 Task: Select the alphabetical option in the branch sort order.
Action: Mouse moved to (19, 599)
Screenshot: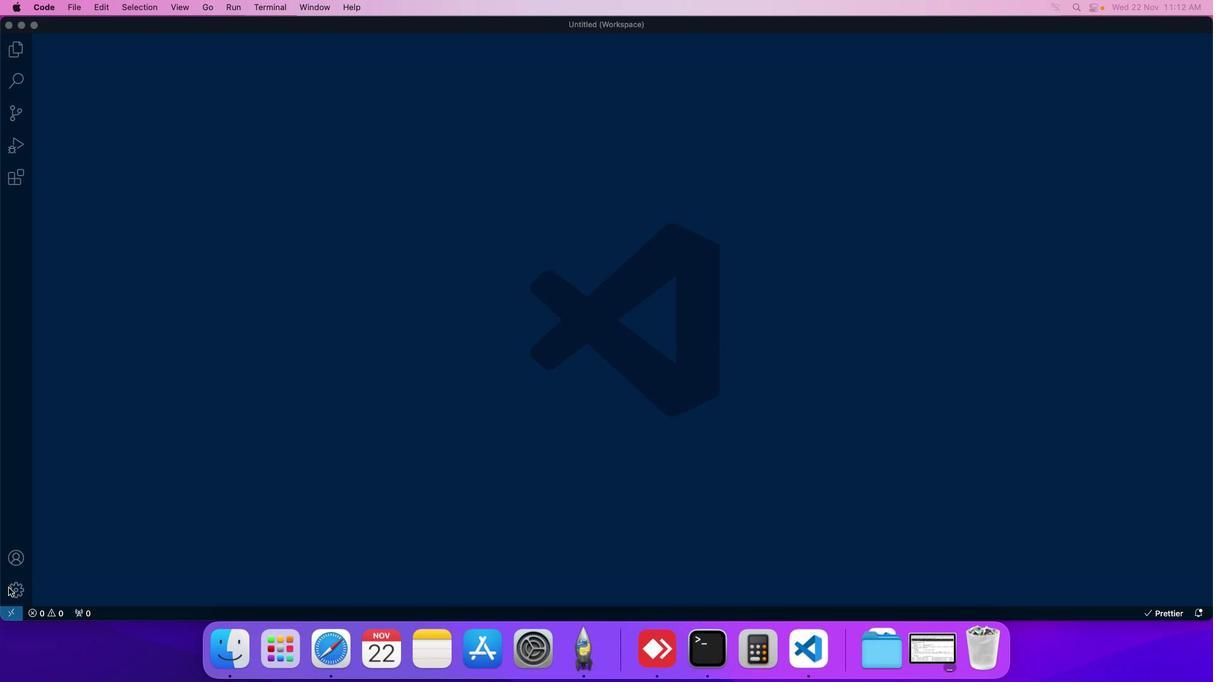 
Action: Mouse pressed left at (19, 599)
Screenshot: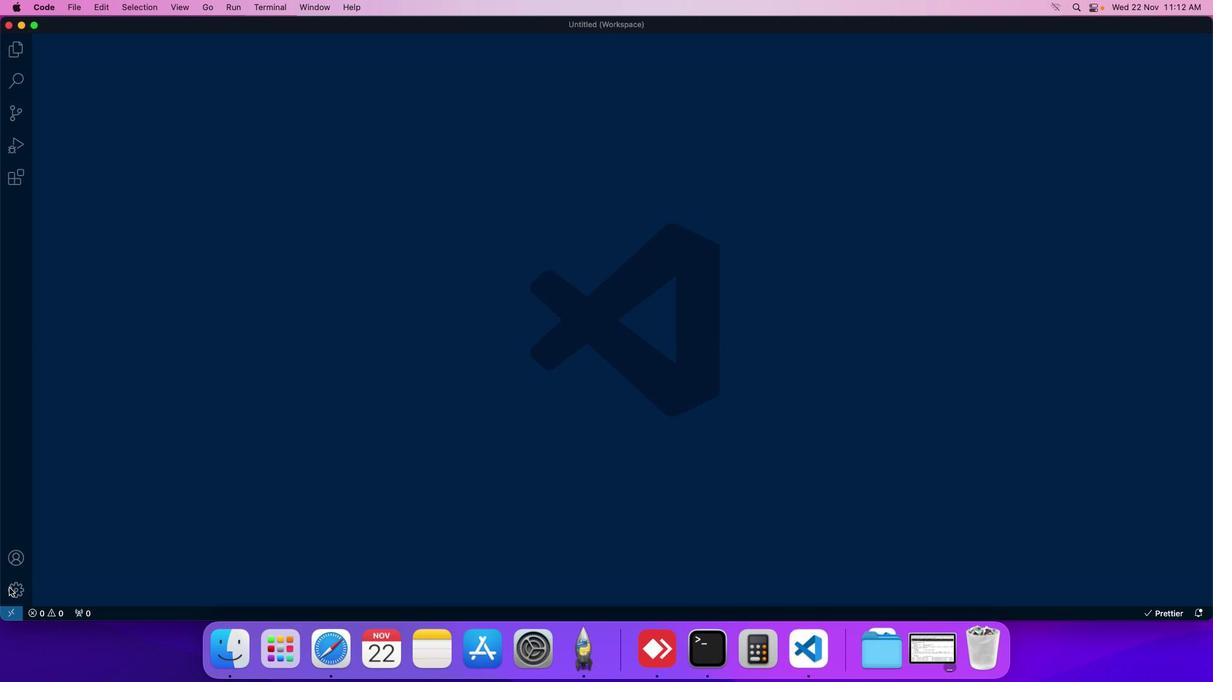 
Action: Mouse moved to (67, 506)
Screenshot: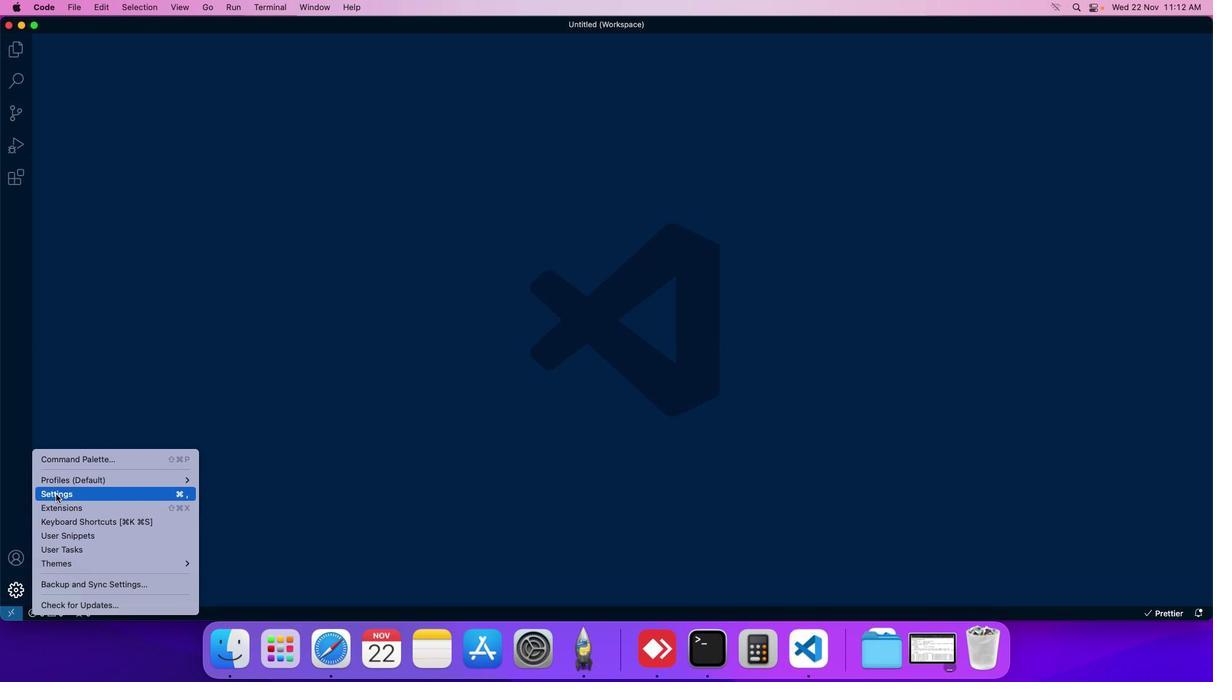 
Action: Mouse pressed left at (67, 506)
Screenshot: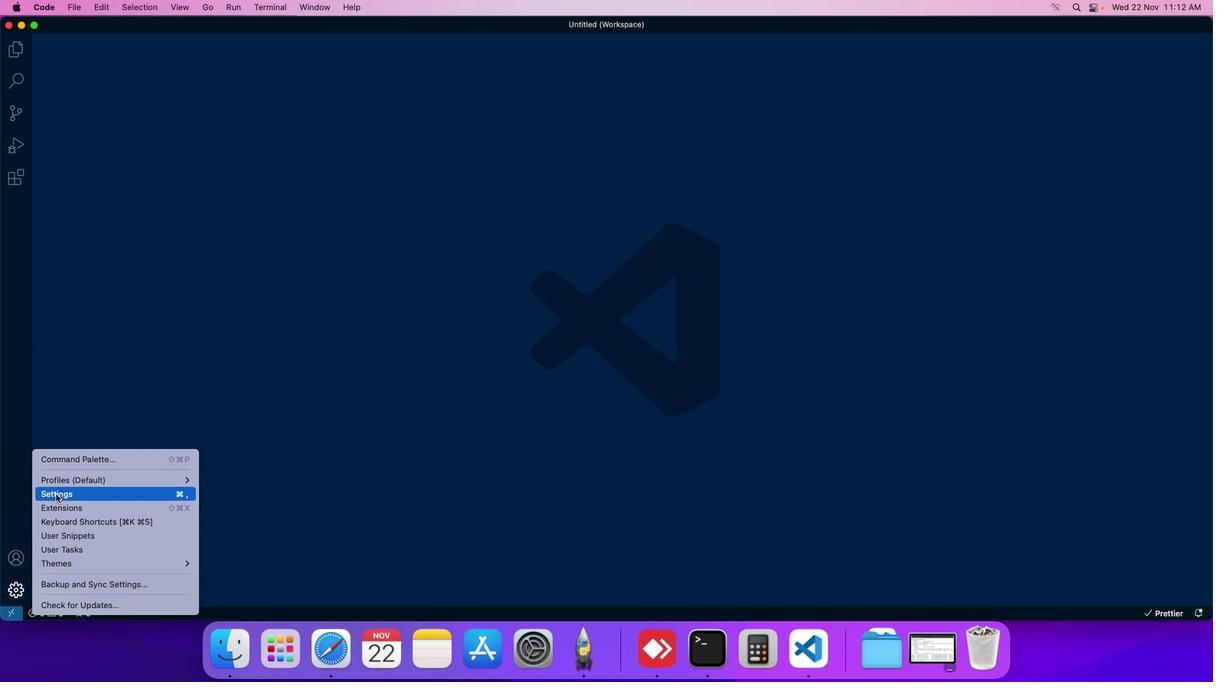 
Action: Mouse moved to (320, 106)
Screenshot: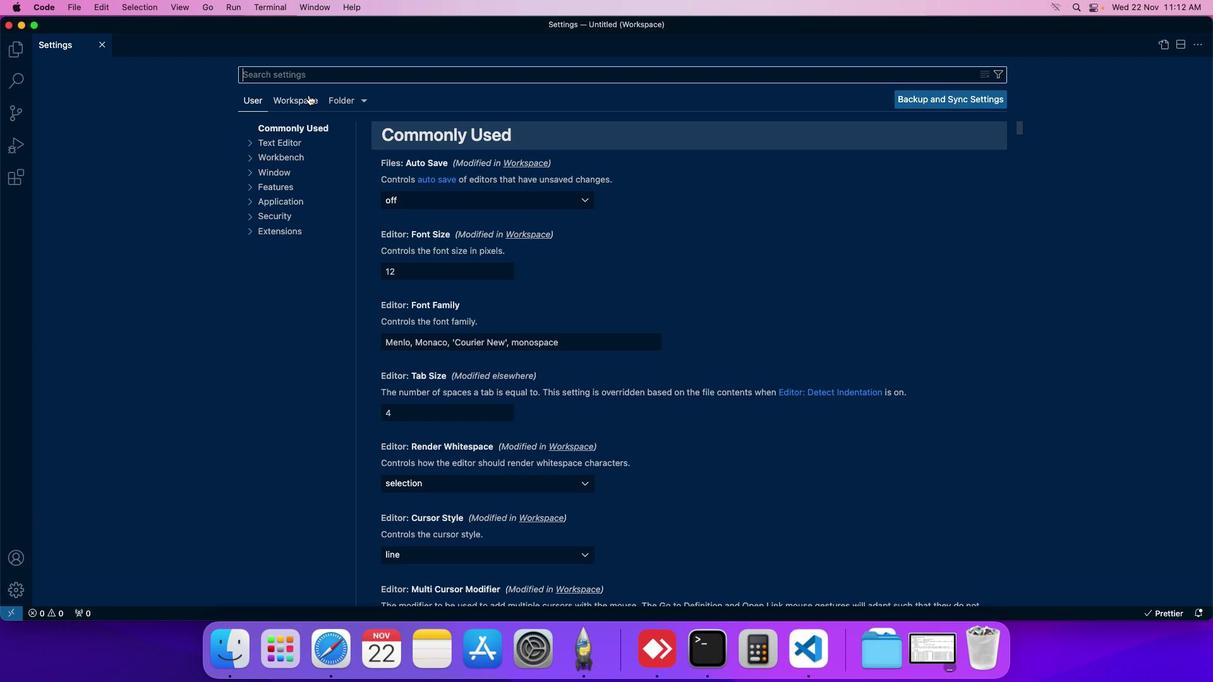 
Action: Mouse pressed left at (320, 106)
Screenshot: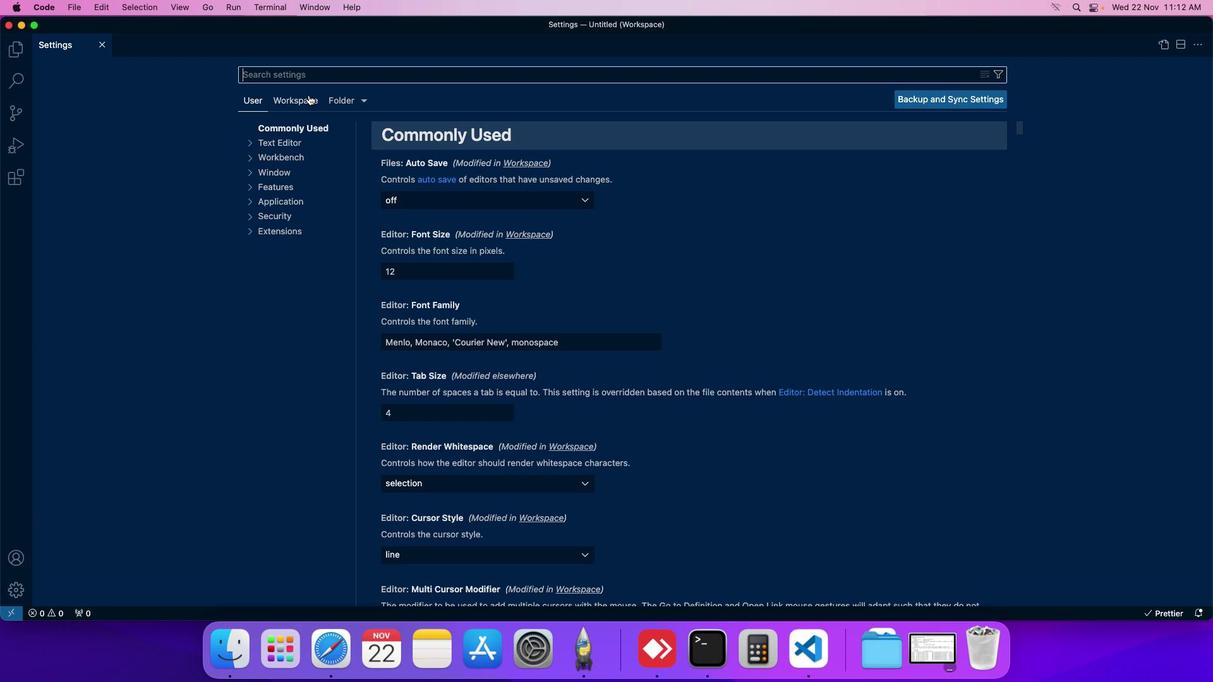 
Action: Mouse moved to (295, 223)
Screenshot: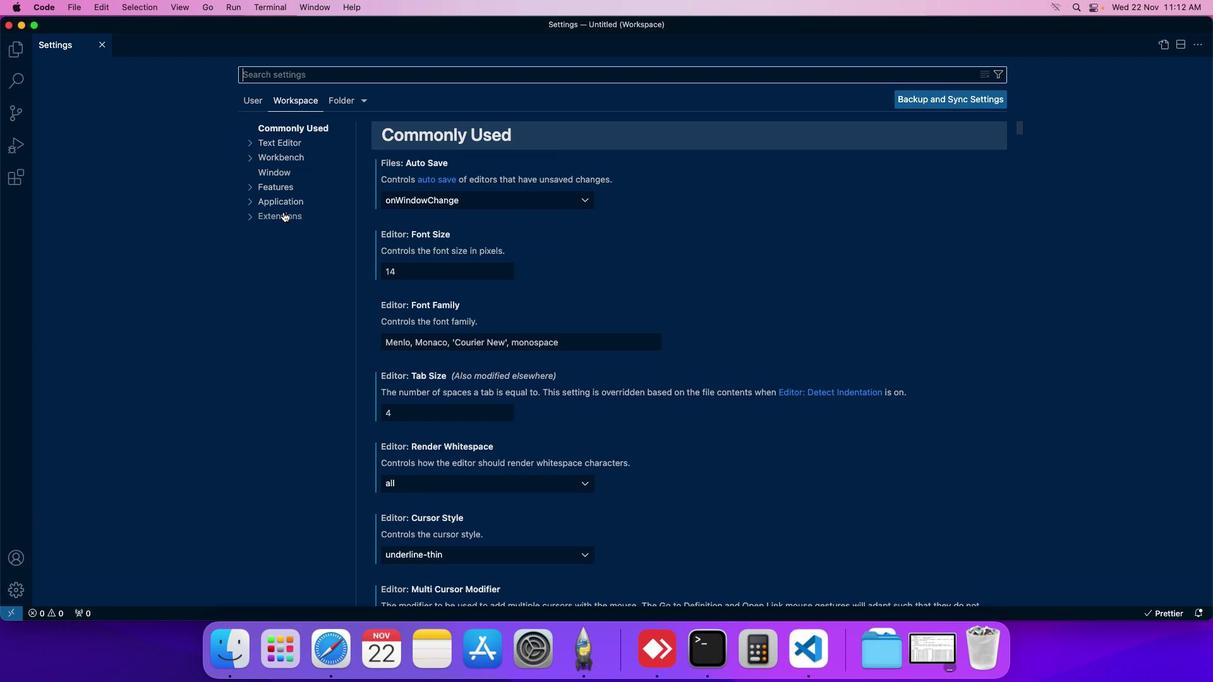
Action: Mouse pressed left at (295, 223)
Screenshot: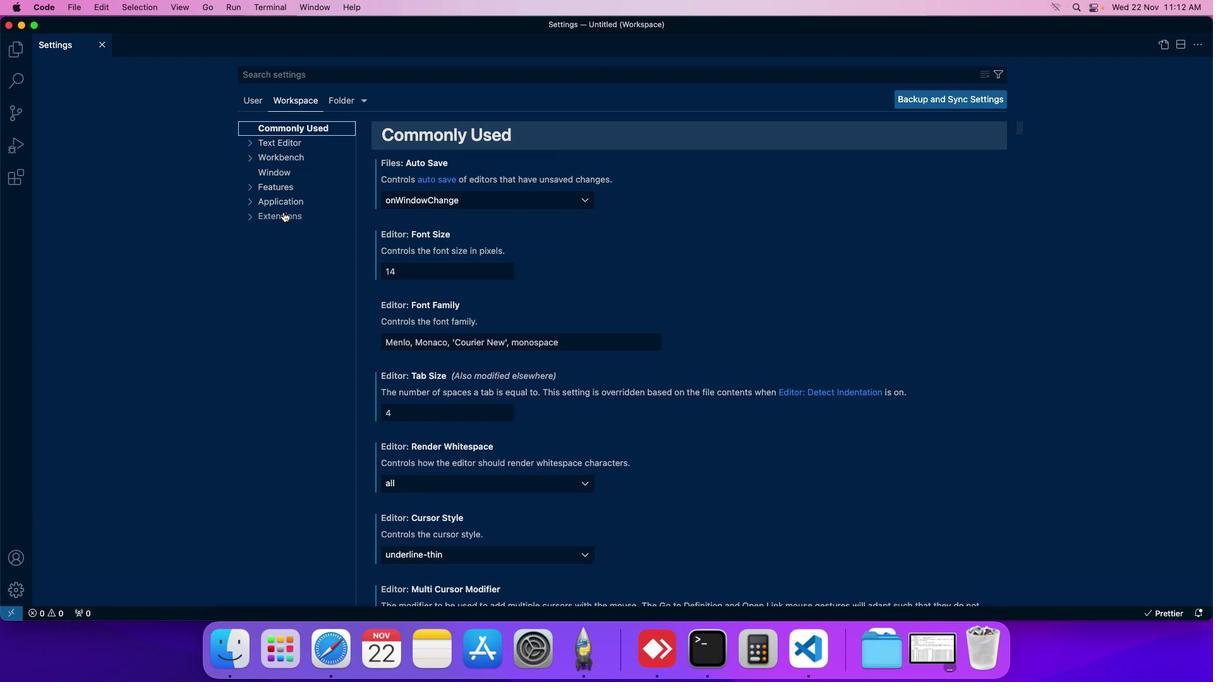 
Action: Mouse moved to (291, 284)
Screenshot: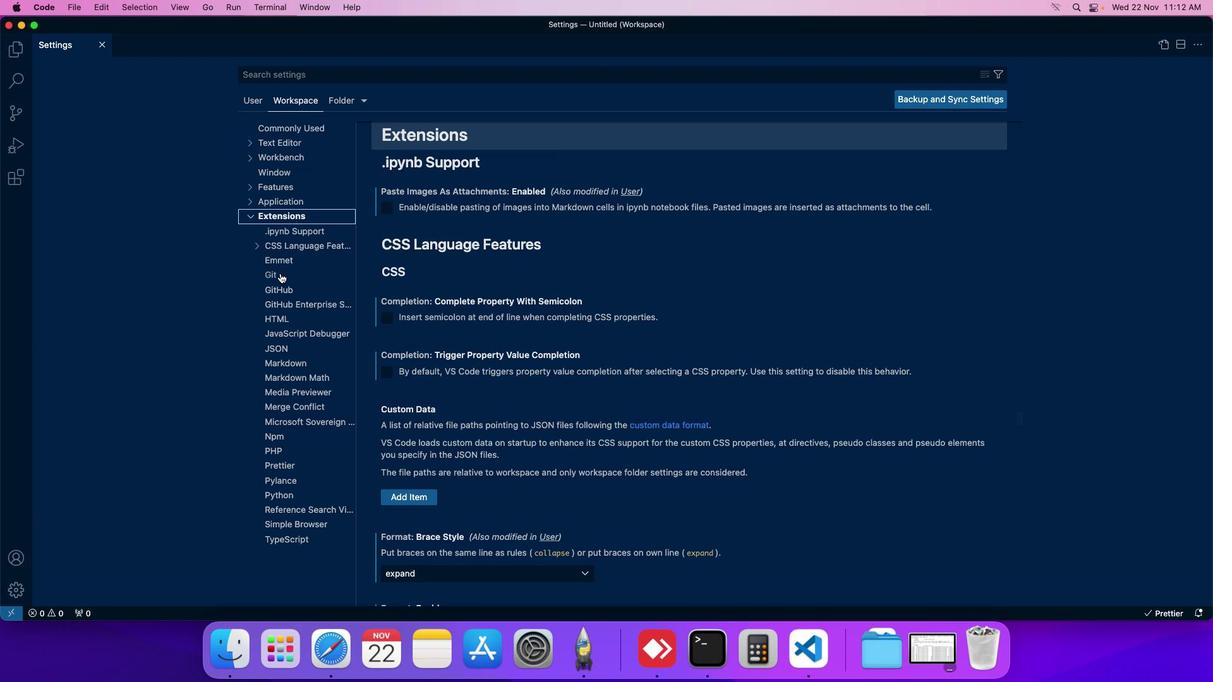 
Action: Mouse pressed left at (291, 284)
Screenshot: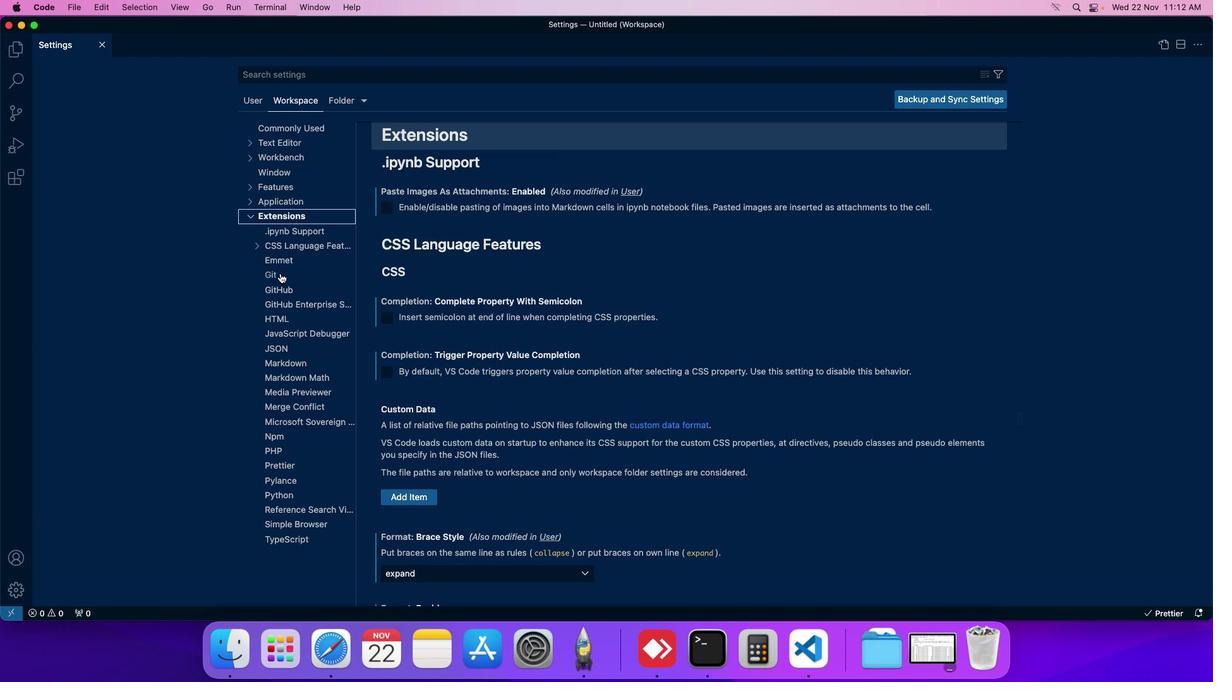 
Action: Mouse moved to (423, 333)
Screenshot: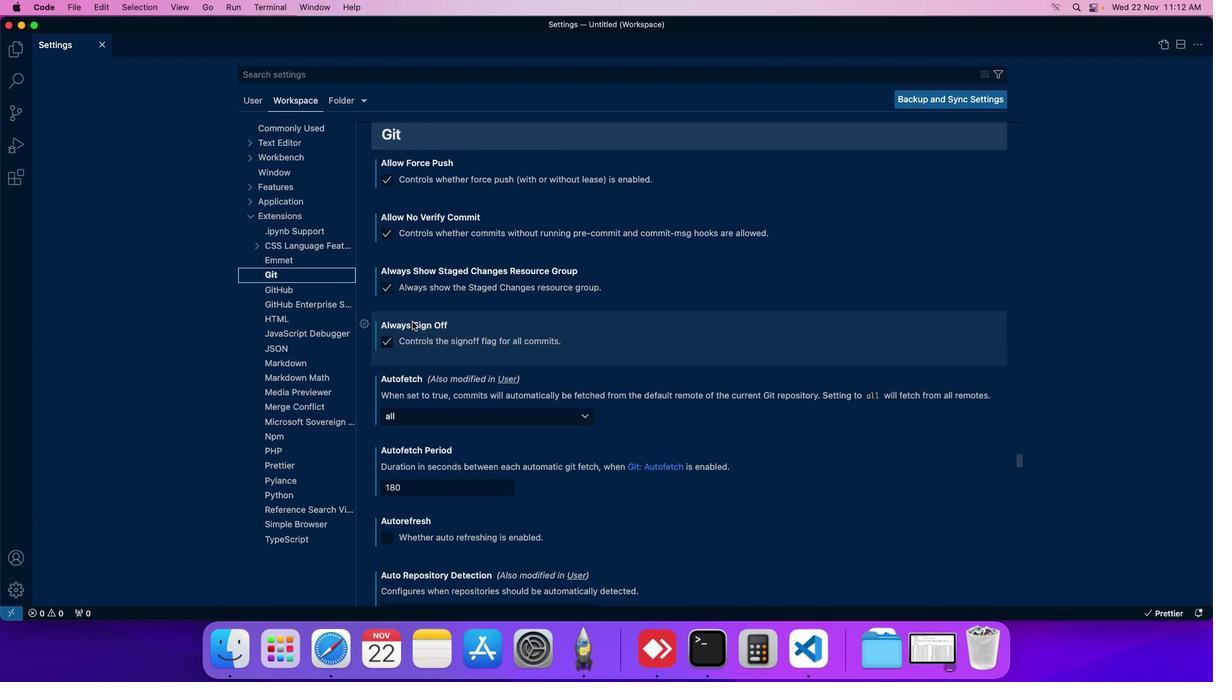 
Action: Mouse scrolled (423, 333) with delta (11, 10)
Screenshot: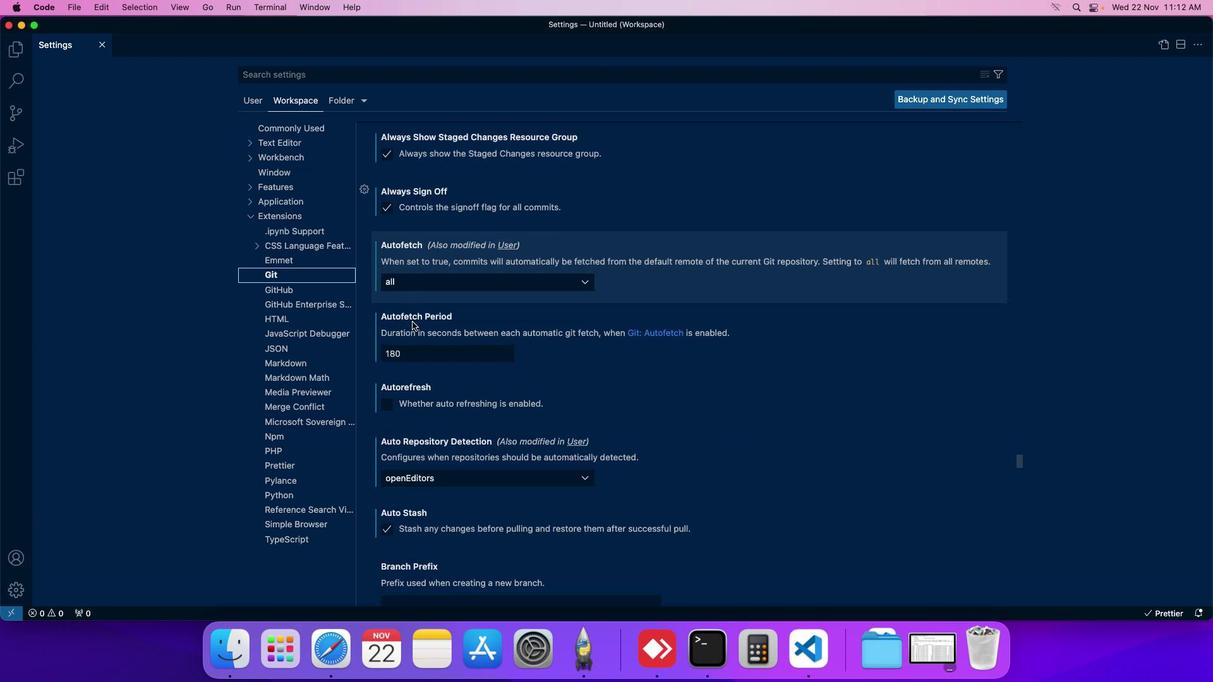 
Action: Mouse scrolled (423, 333) with delta (11, 10)
Screenshot: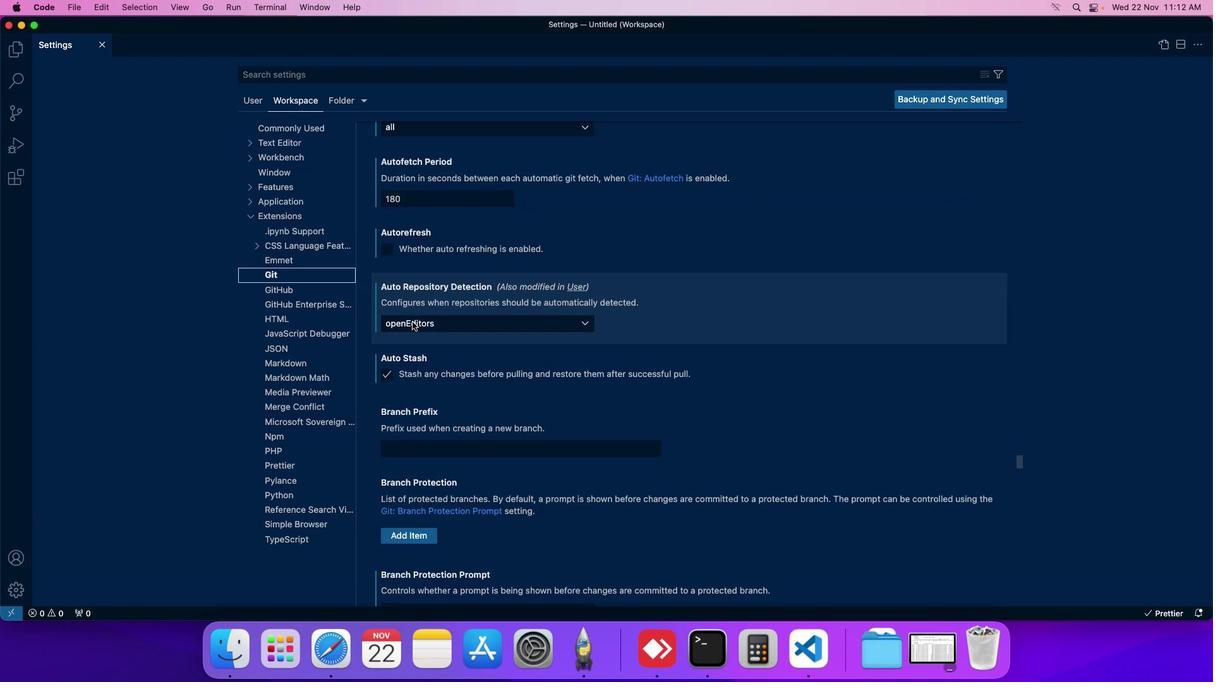 
Action: Mouse scrolled (423, 333) with delta (11, 10)
Screenshot: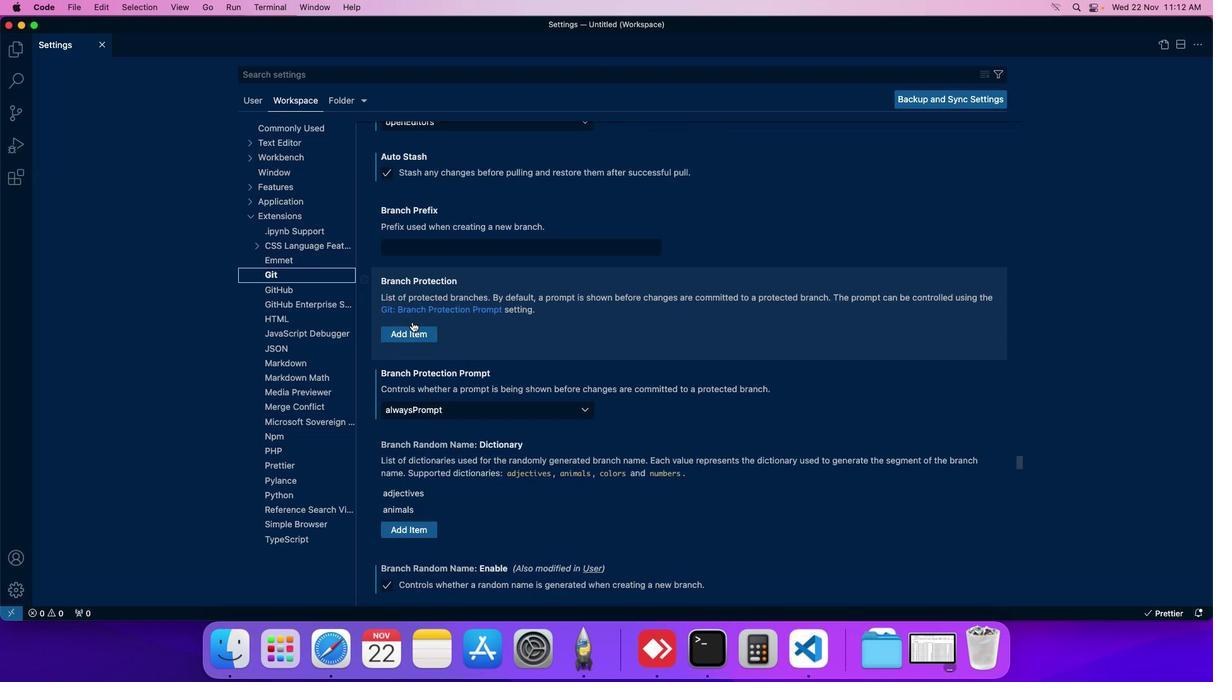 
Action: Mouse moved to (456, 331)
Screenshot: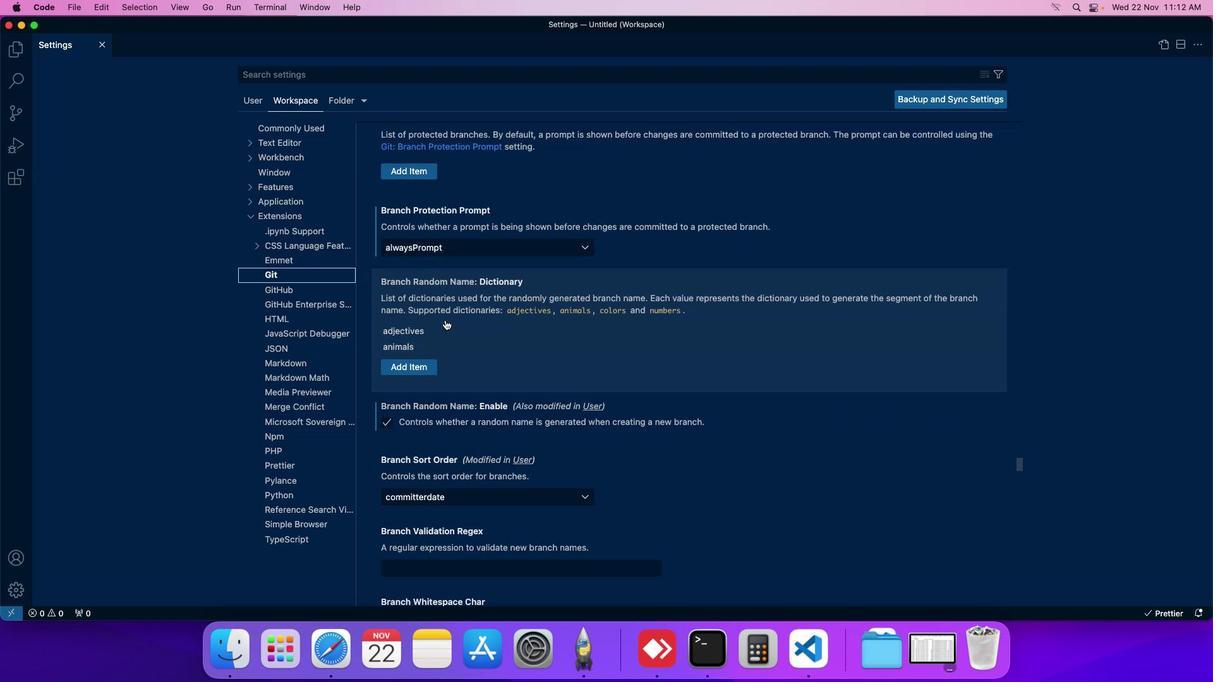 
Action: Mouse scrolled (456, 331) with delta (11, 10)
Screenshot: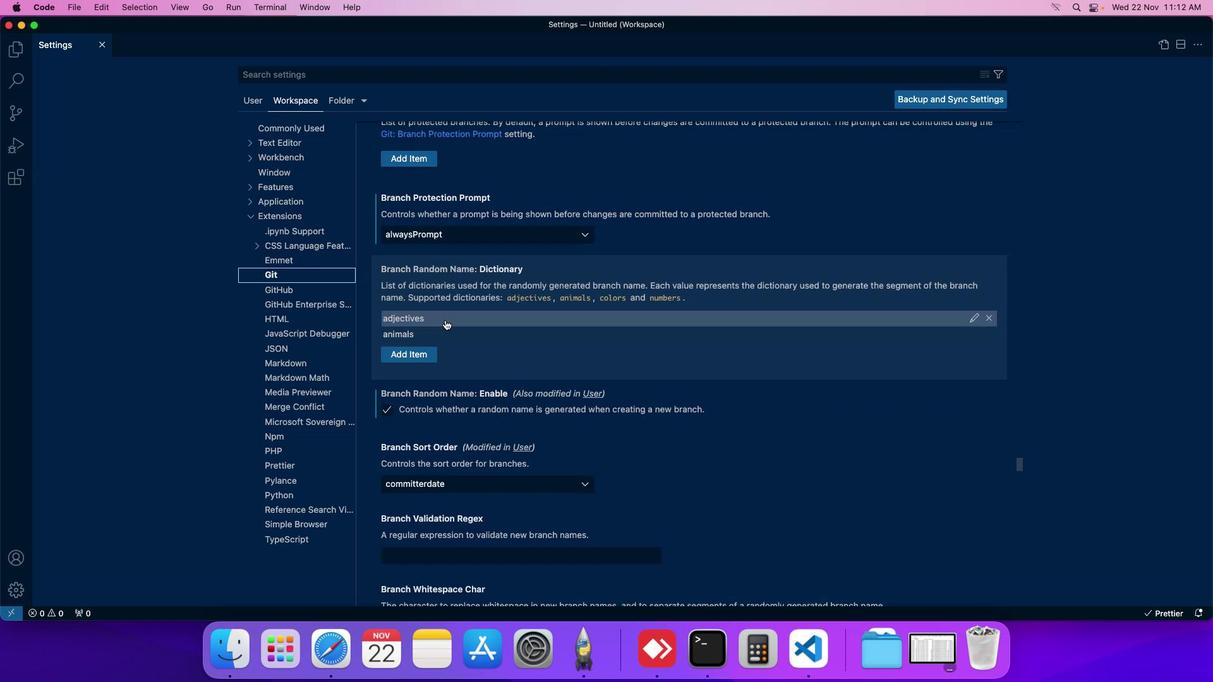 
Action: Mouse scrolled (456, 331) with delta (11, 10)
Screenshot: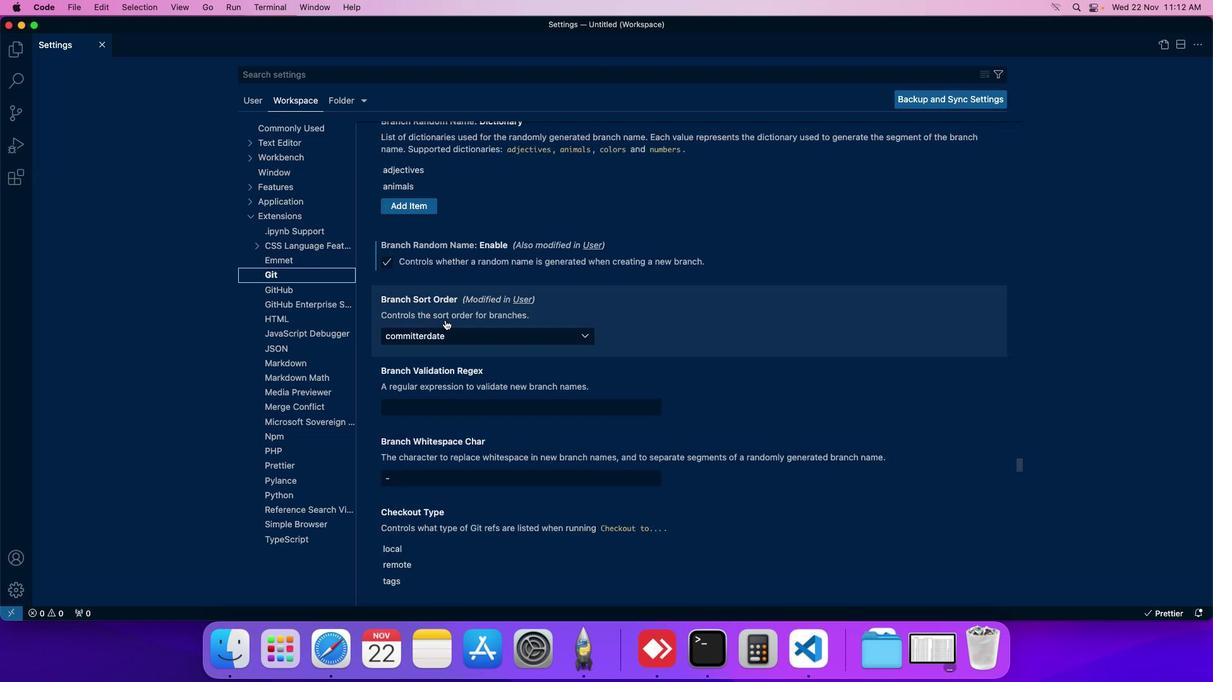 
Action: Mouse moved to (452, 329)
Screenshot: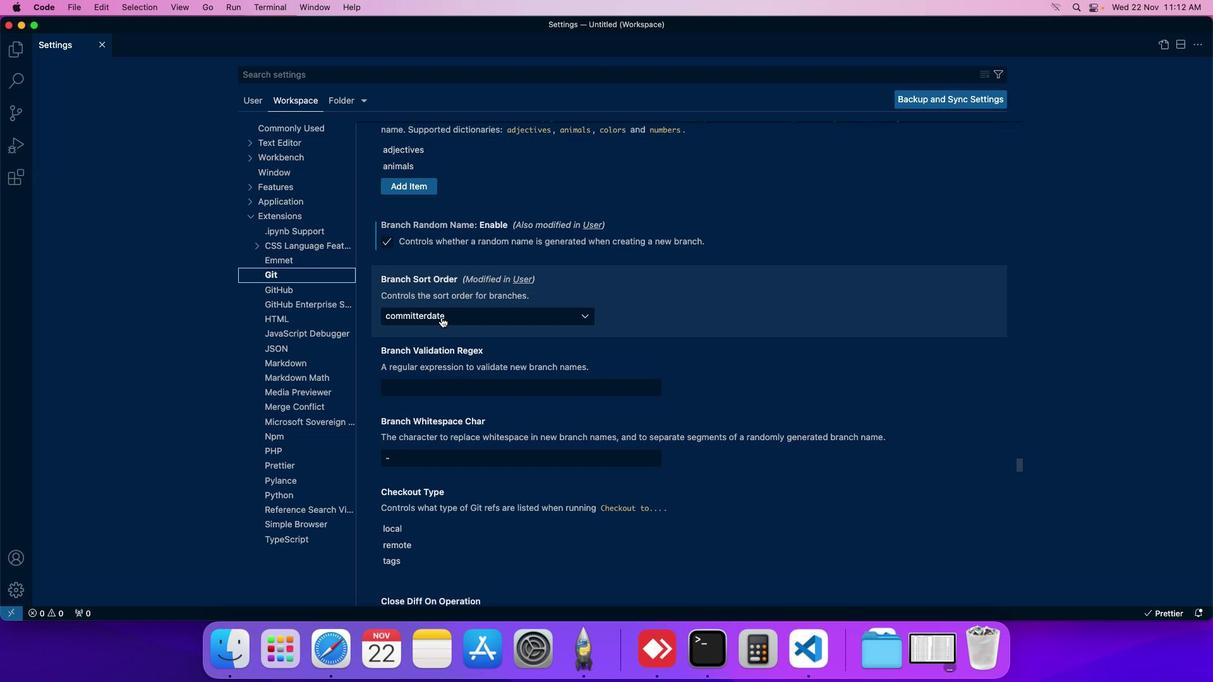 
Action: Mouse pressed left at (452, 329)
Screenshot: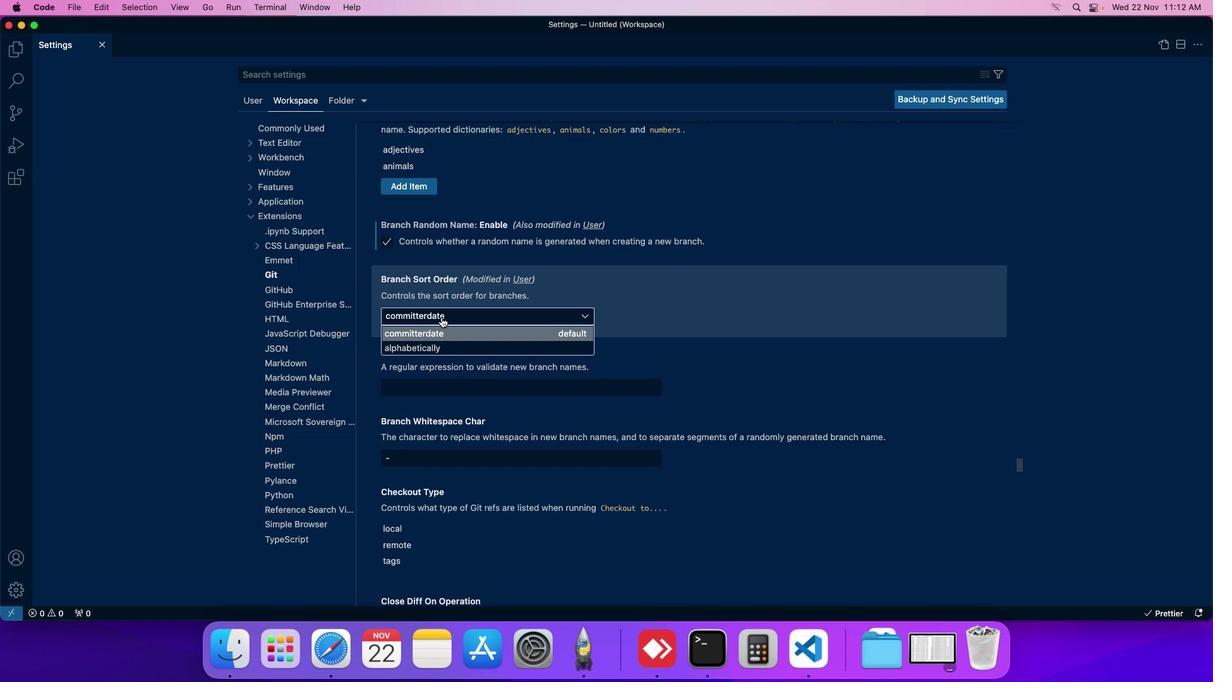 
Action: Mouse moved to (434, 357)
Screenshot: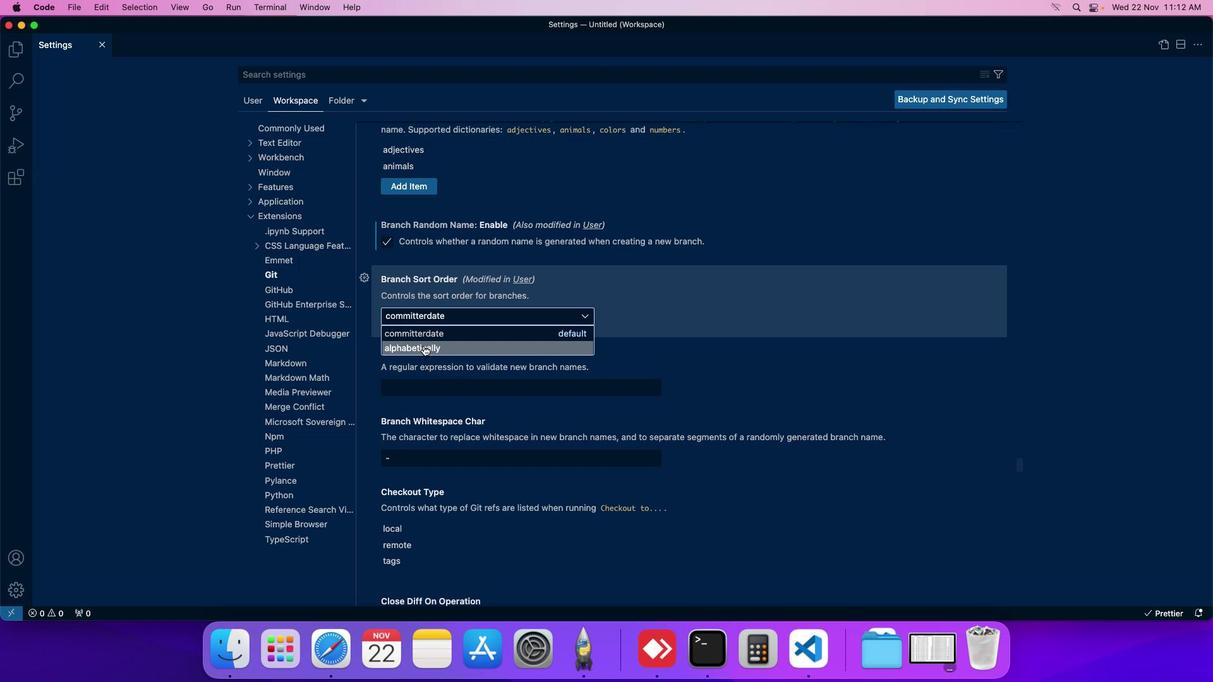
Action: Mouse pressed left at (434, 357)
Screenshot: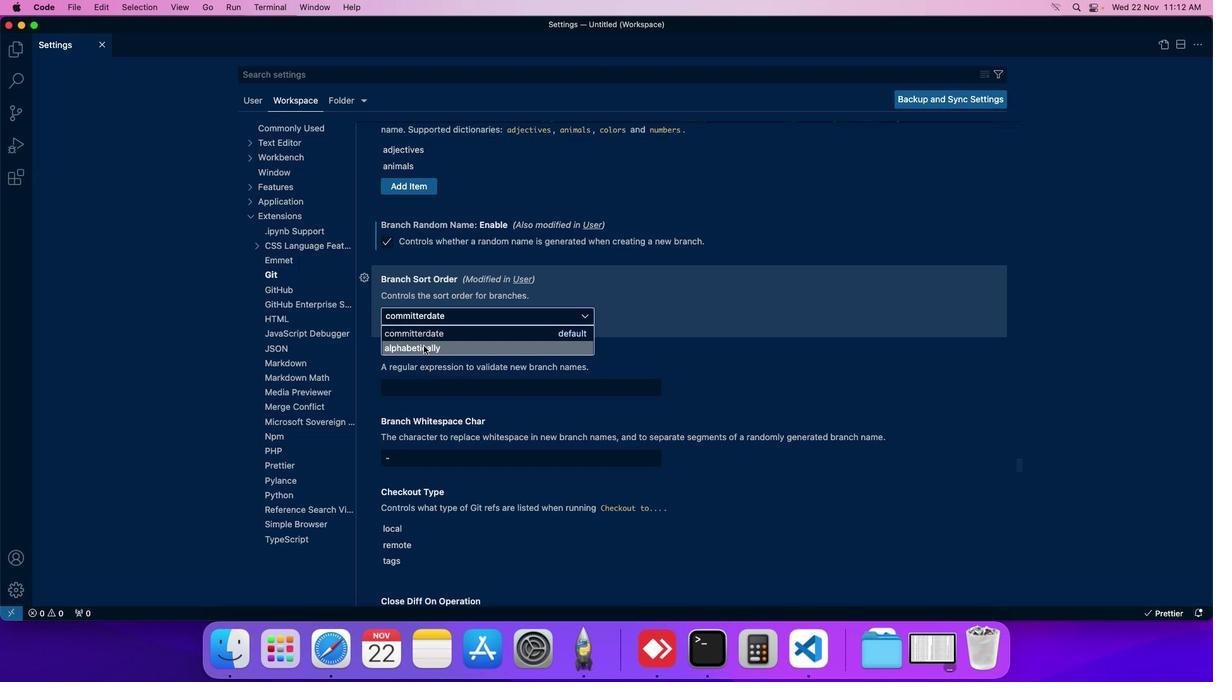 
Action: Mouse moved to (454, 338)
Screenshot: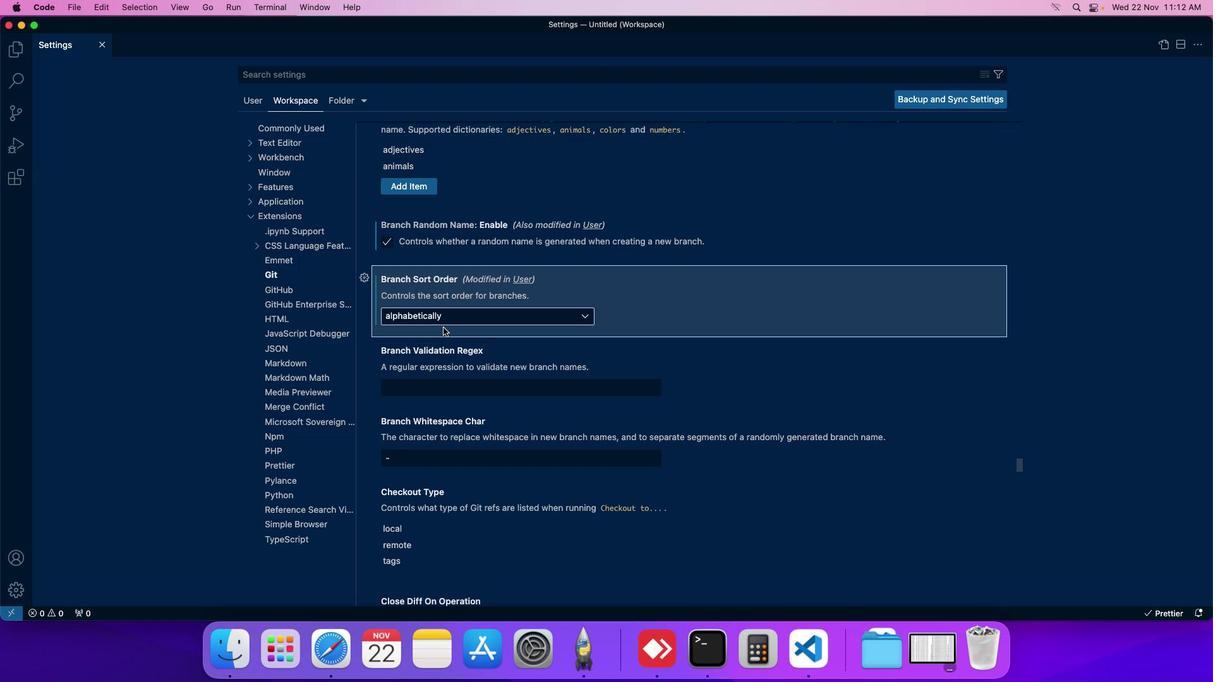 
